 Task: Make in the project VentureTech a sprint 'Velocity Victory'.
Action: Mouse moved to (1137, 421)
Screenshot: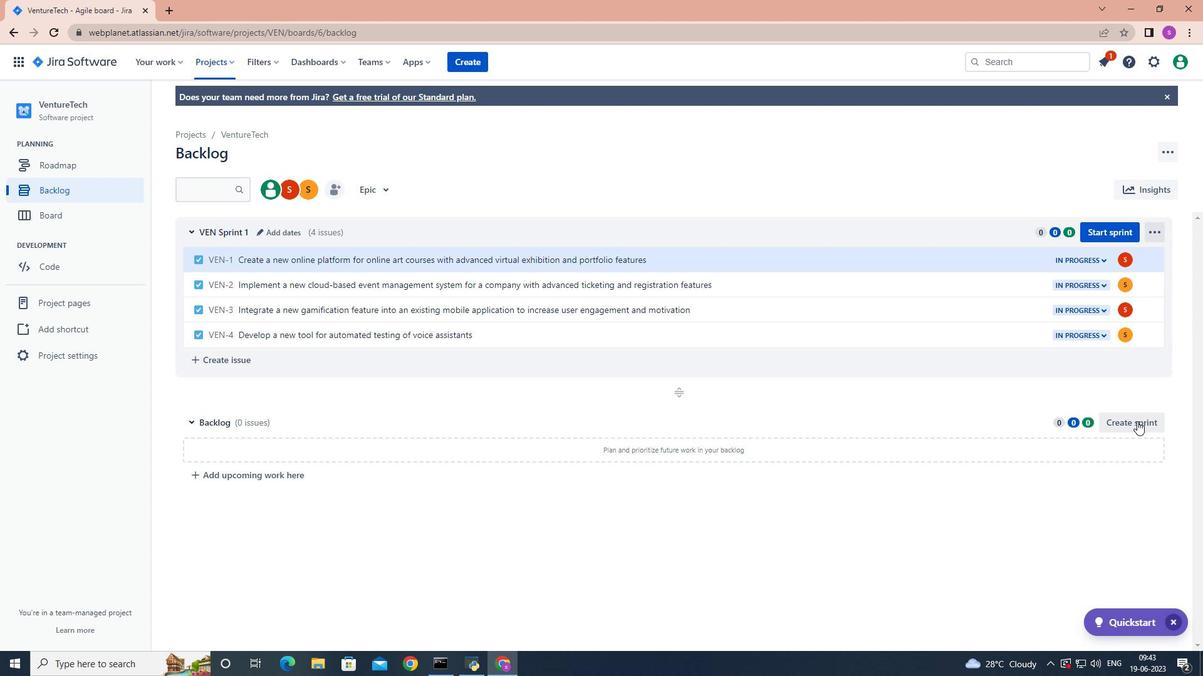 
Action: Mouse pressed left at (1137, 421)
Screenshot: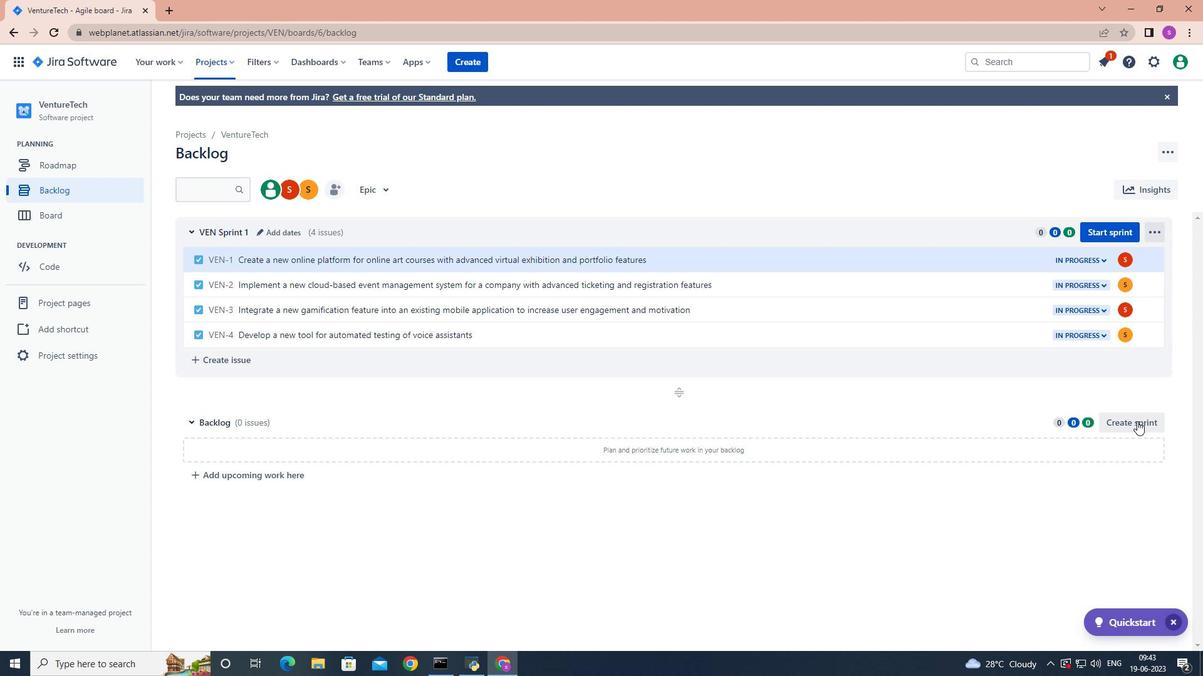 
Action: Mouse moved to (270, 420)
Screenshot: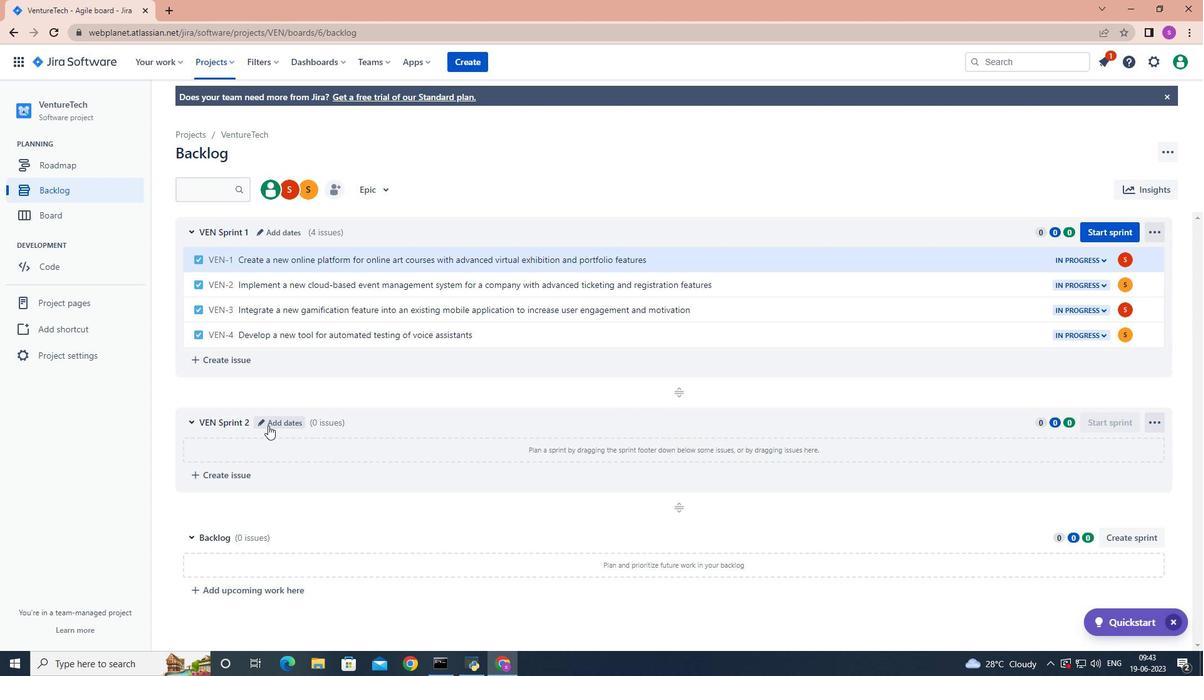 
Action: Mouse pressed left at (270, 420)
Screenshot: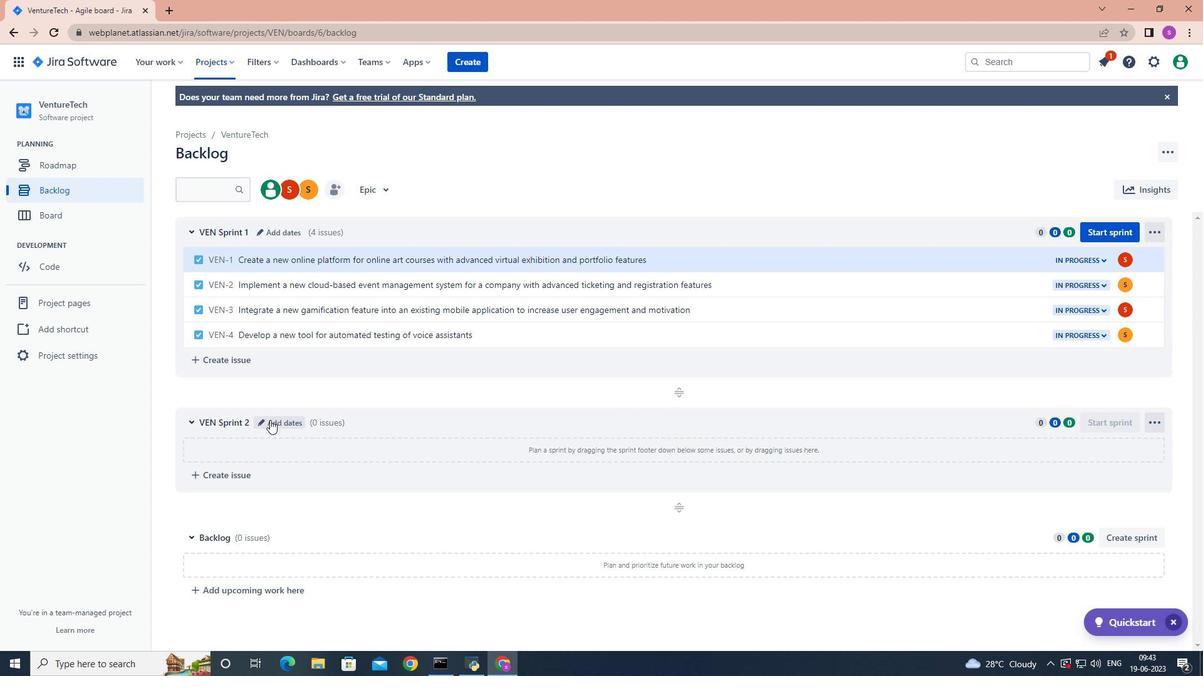 
Action: Mouse moved to (271, 419)
Screenshot: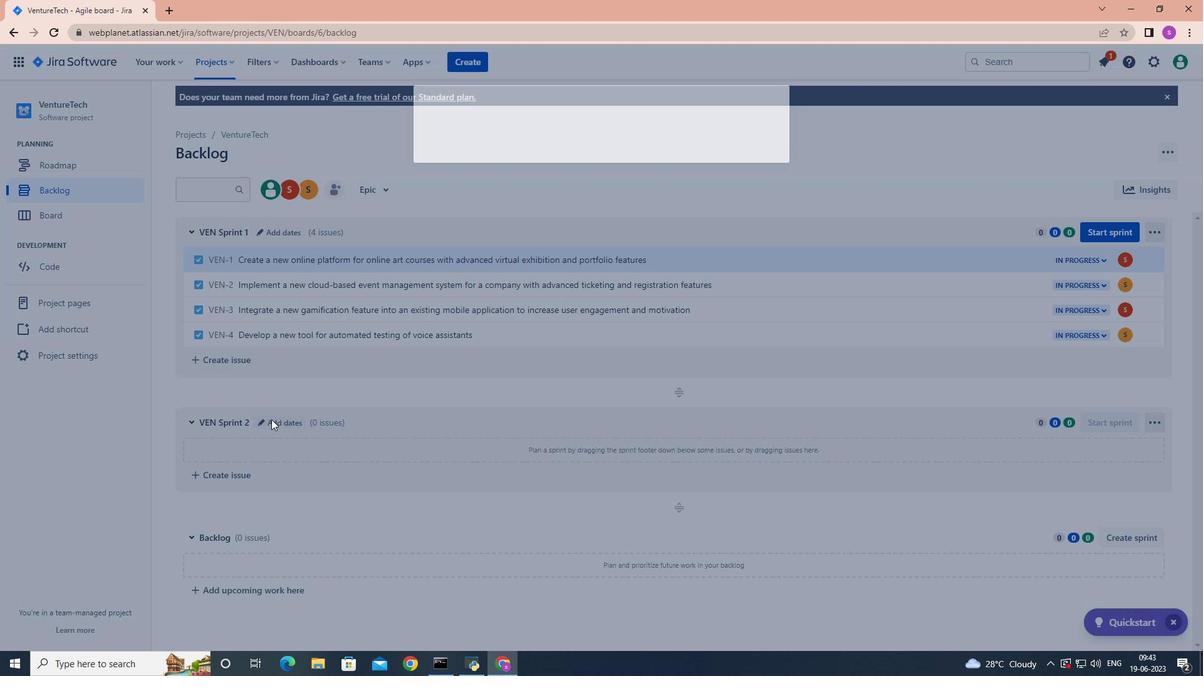 
Action: Key pressed <Key.backspace><Key.backspace><Key.backspace><Key.backspace><Key.backspace><Key.backspace><Key.backspace><Key.backspace><Key.backspace><Key.backspace><Key.backspace><Key.backspace><Key.backspace><Key.backspace><Key.backspace><Key.backspace><Key.backspace><Key.backspace><Key.backspace><Key.backspace><Key.backspace><Key.backspace><Key.backspace><Key.backspace><Key.backspace><Key.shift>Velocity<Key.space><Key.shift>Victory
Screenshot: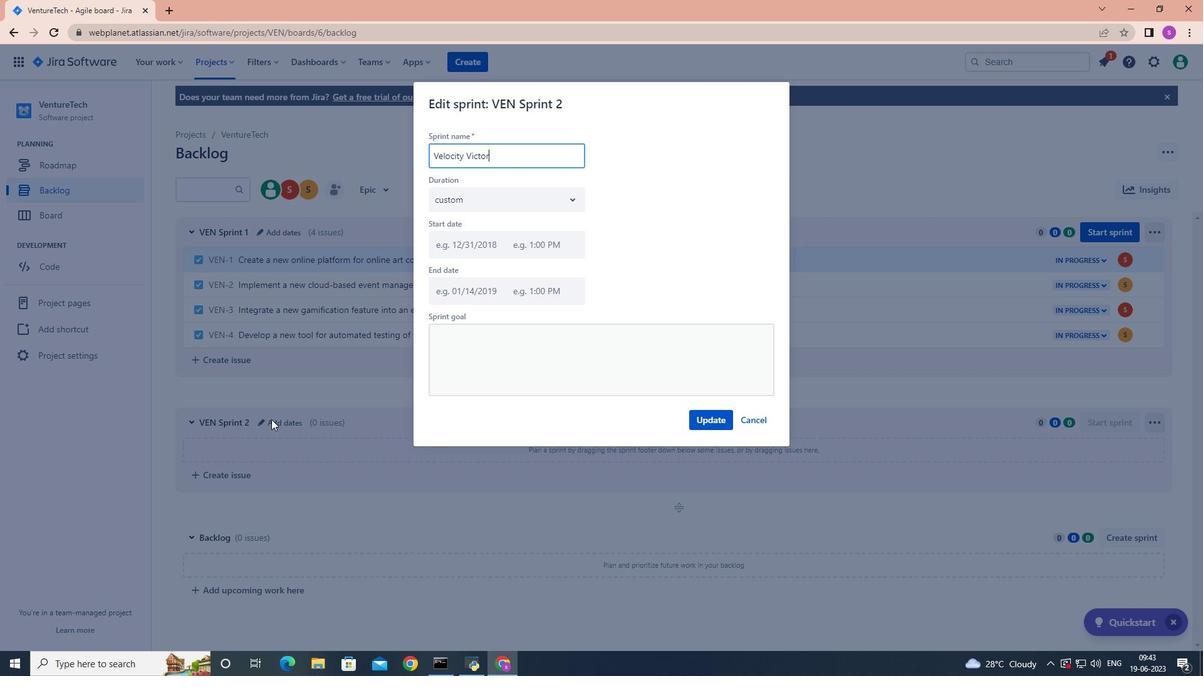 
Action: Mouse moved to (714, 414)
Screenshot: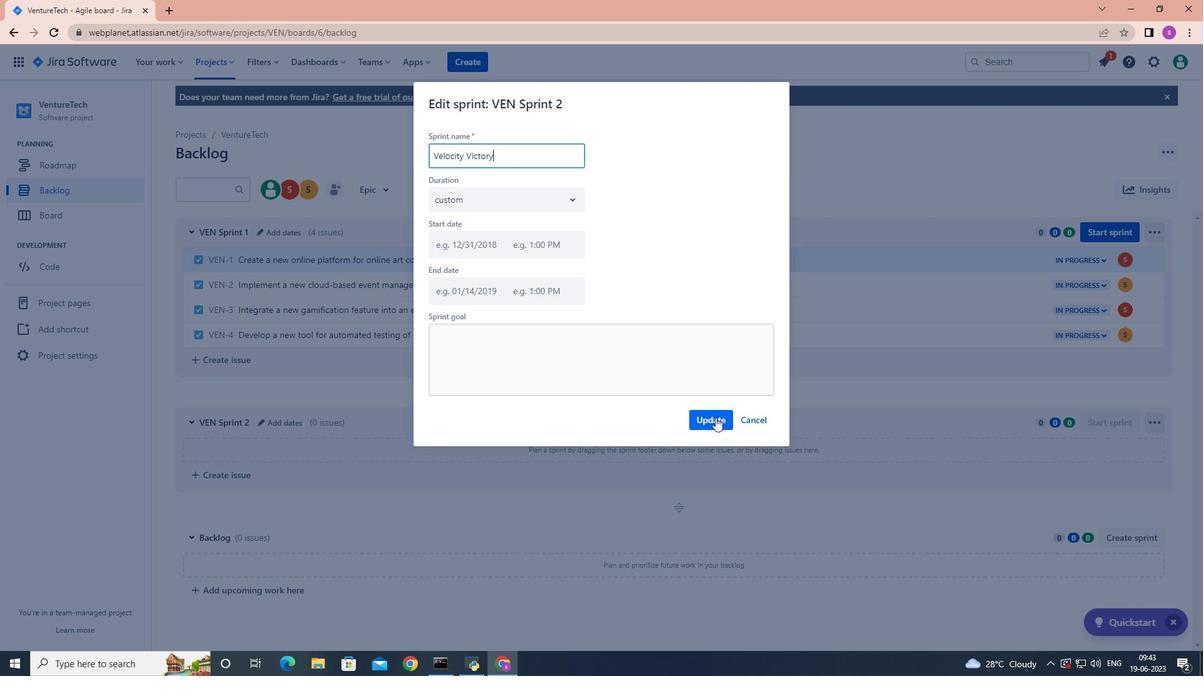 
Action: Mouse pressed left at (714, 414)
Screenshot: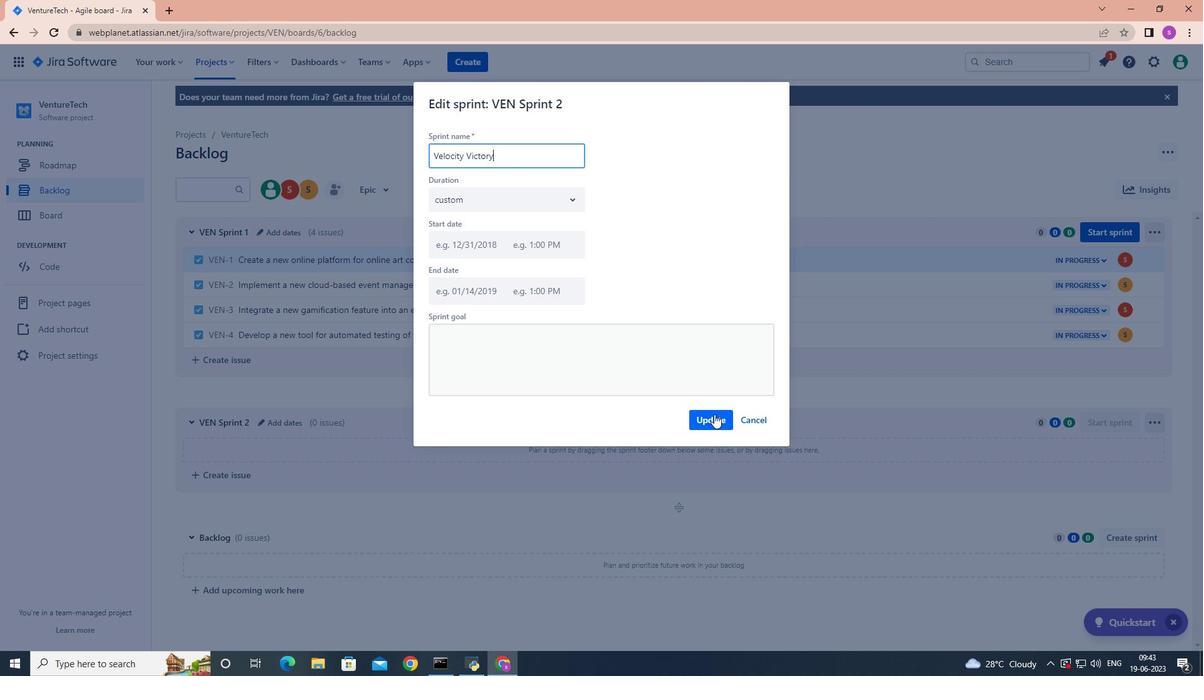 
